 Task: Assign in the project ZephyrTech the issue 'Create a new online platform for online music production courses with advanced audio editing and mixing features' to the sprint 'Stellar Sprint'.
Action: Mouse moved to (1170, 341)
Screenshot: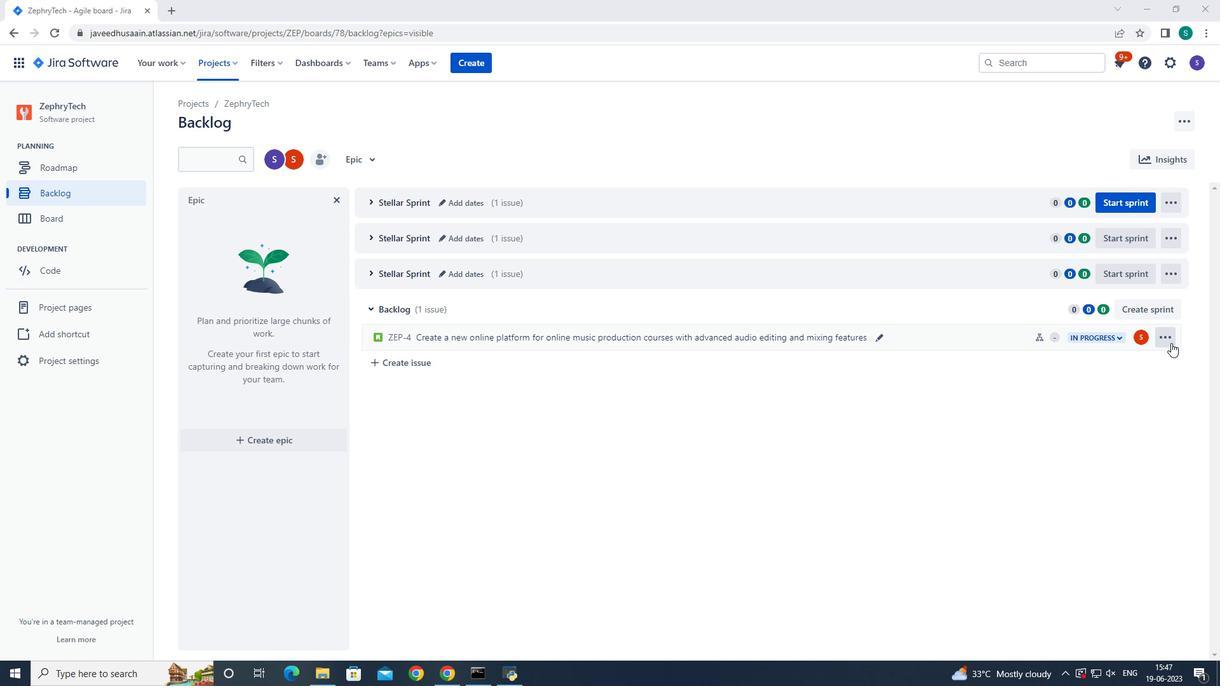 
Action: Mouse pressed left at (1170, 341)
Screenshot: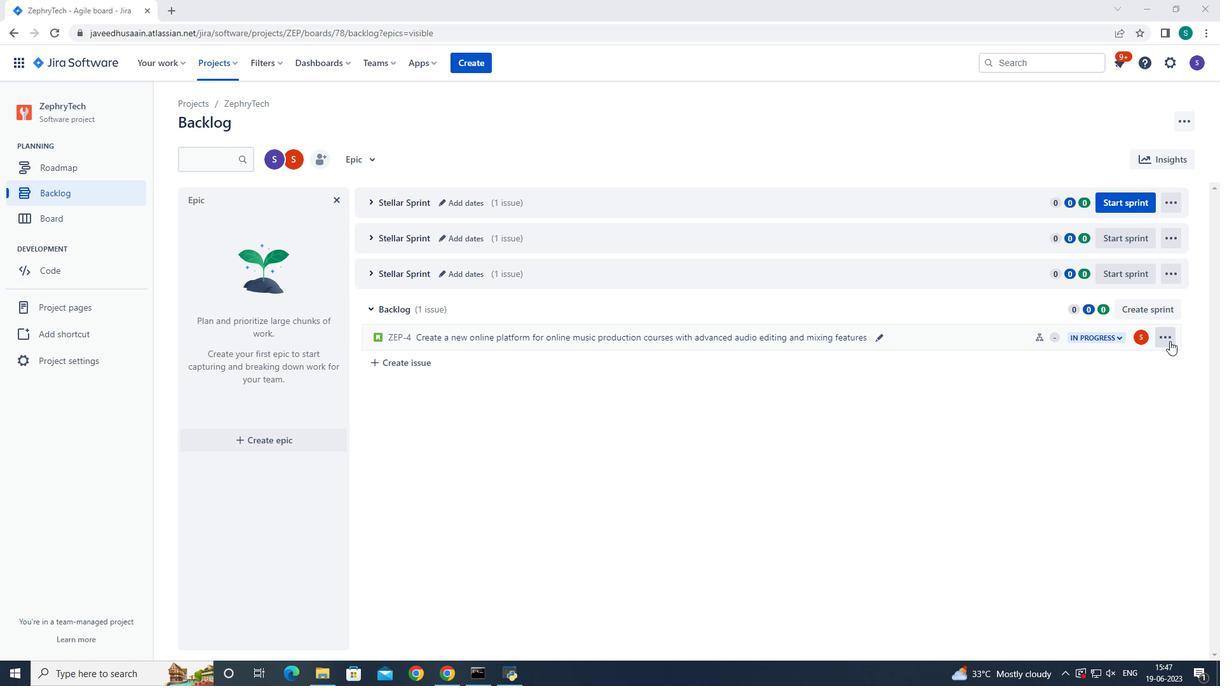 
Action: Mouse moved to (1117, 522)
Screenshot: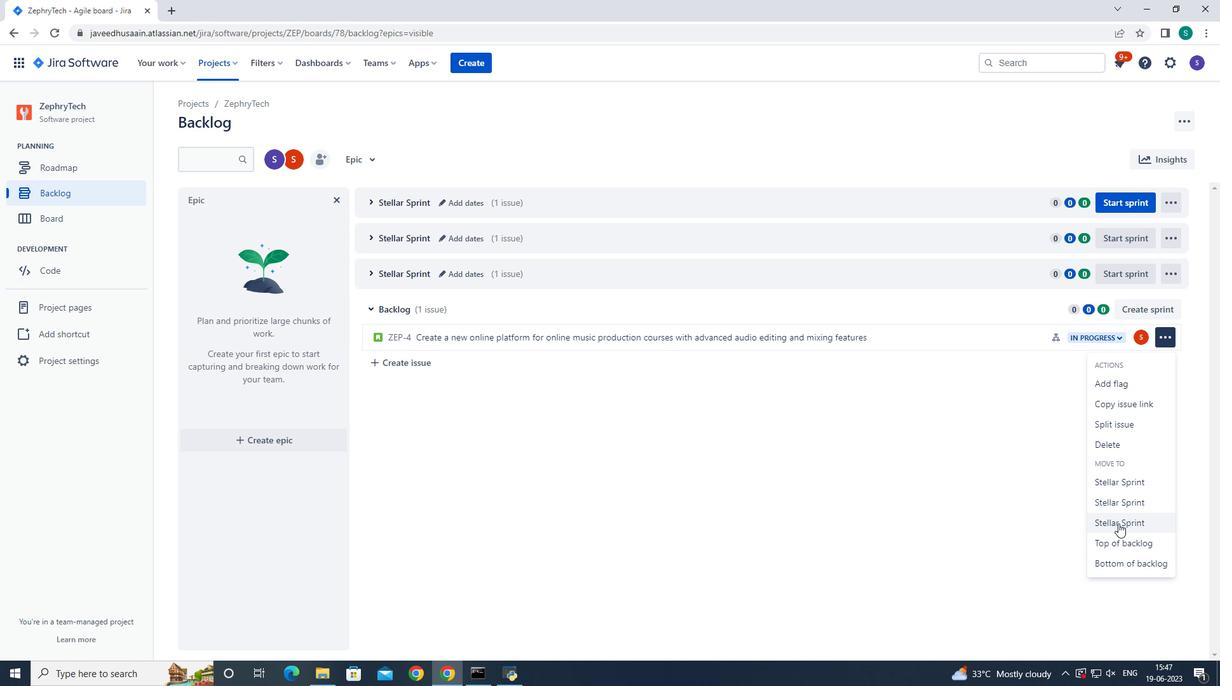 
Action: Mouse pressed left at (1117, 522)
Screenshot: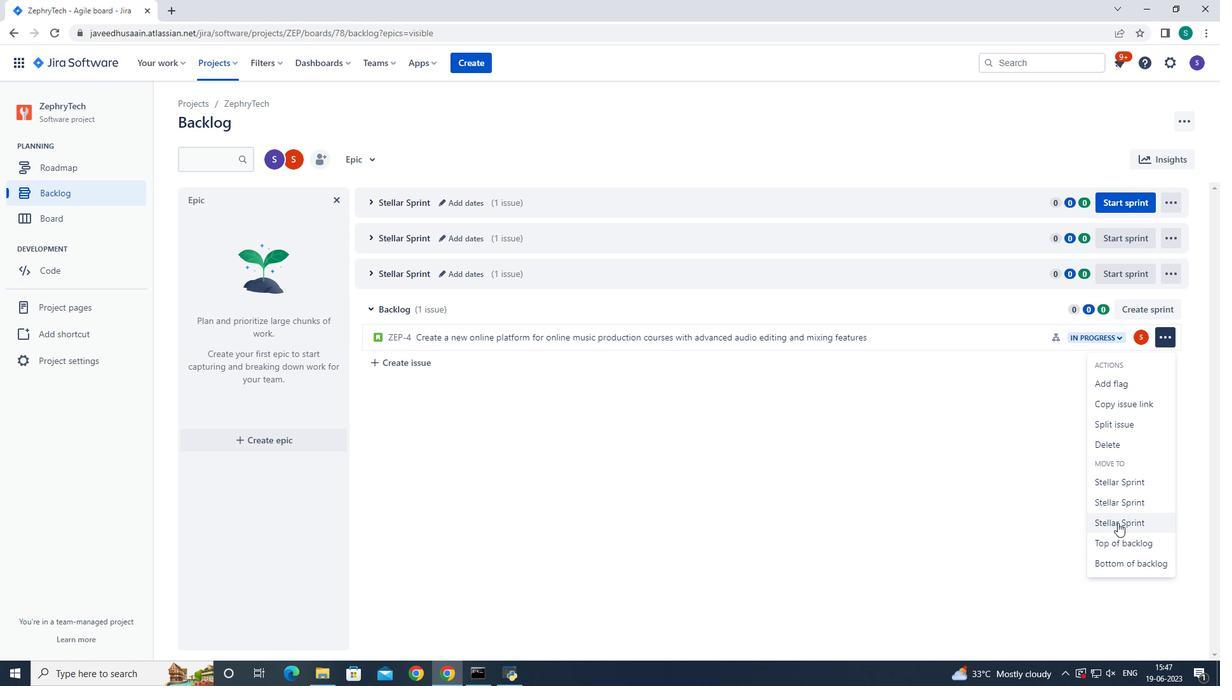 
Action: Mouse moved to (636, 566)
Screenshot: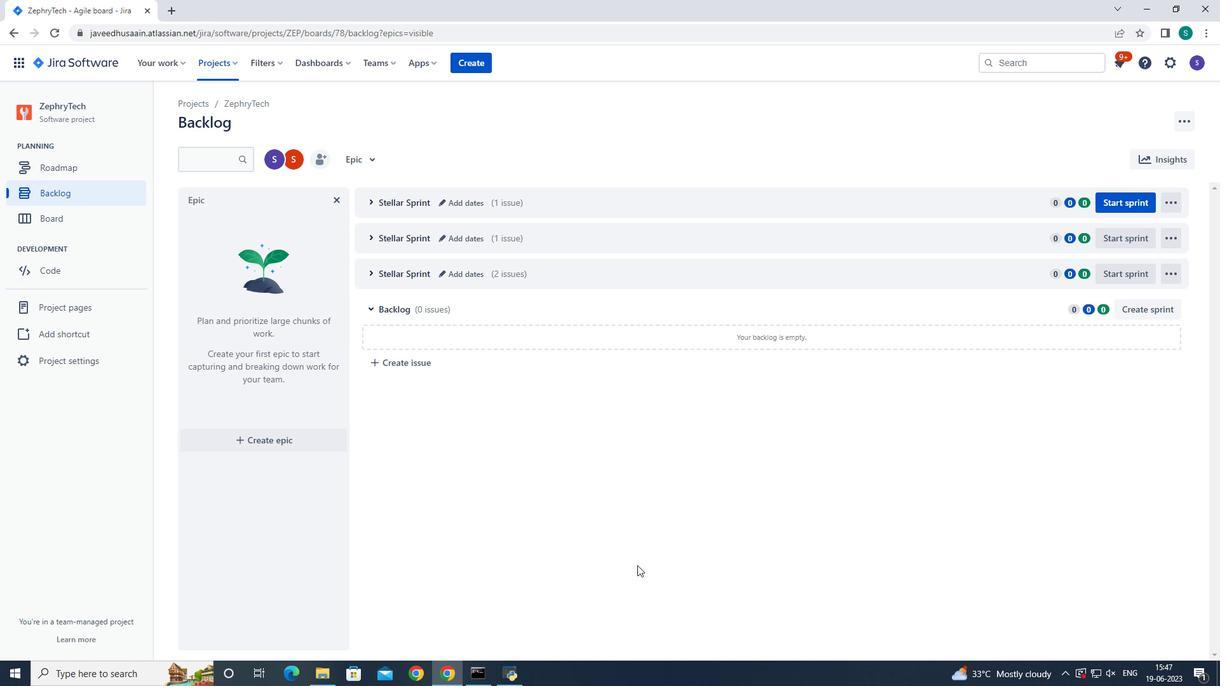 
